 Task: Create a section Code Captains and in the section, add a milestone Software Testing Process Improvement in the project Transpire.
Action: Mouse moved to (69, 420)
Screenshot: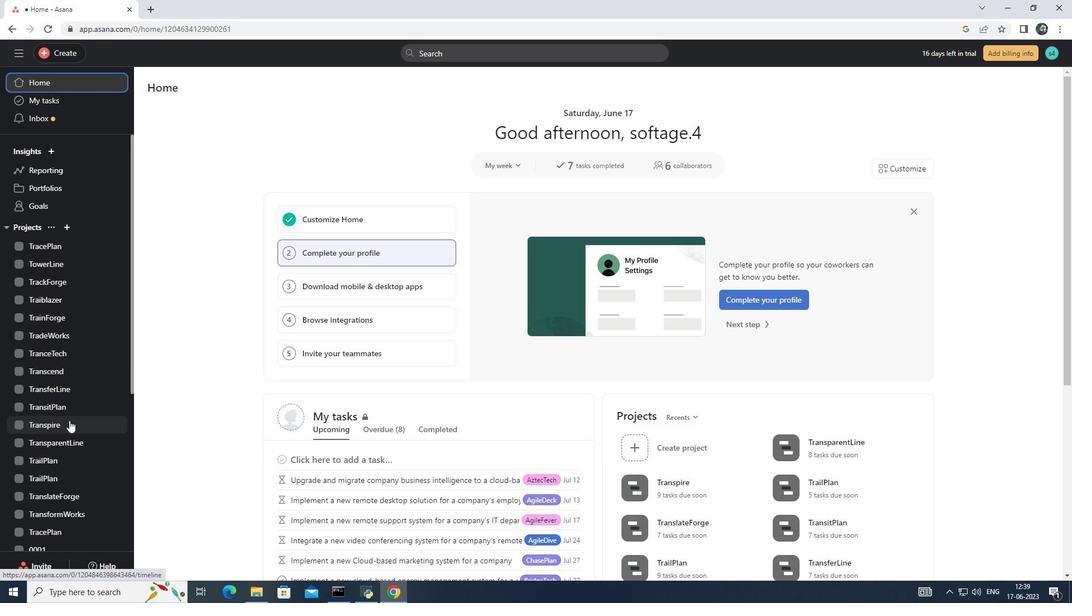 
Action: Mouse pressed left at (69, 420)
Screenshot: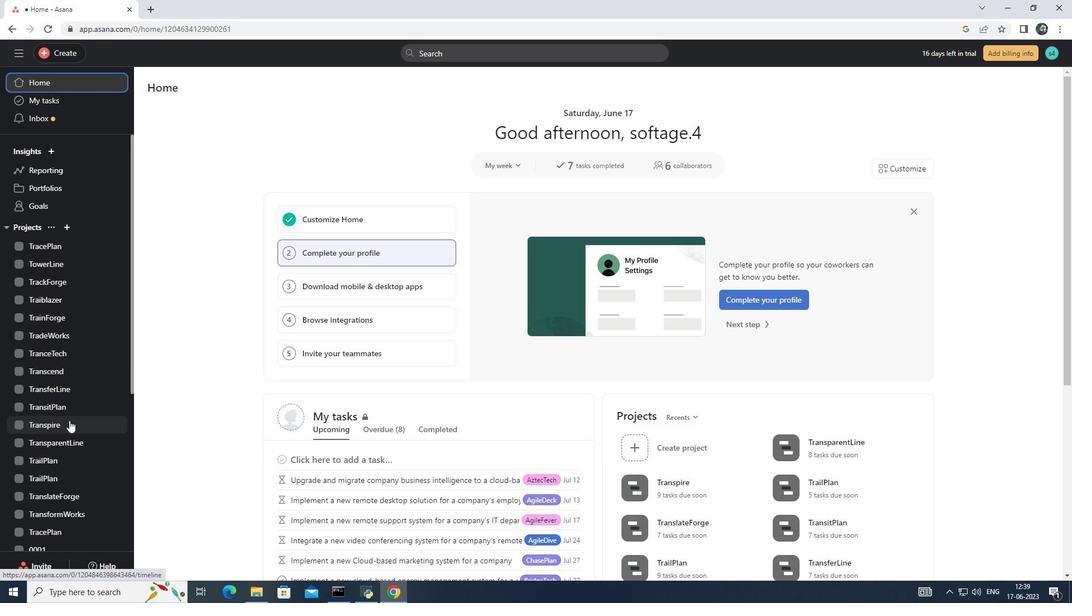 
Action: Mouse moved to (199, 347)
Screenshot: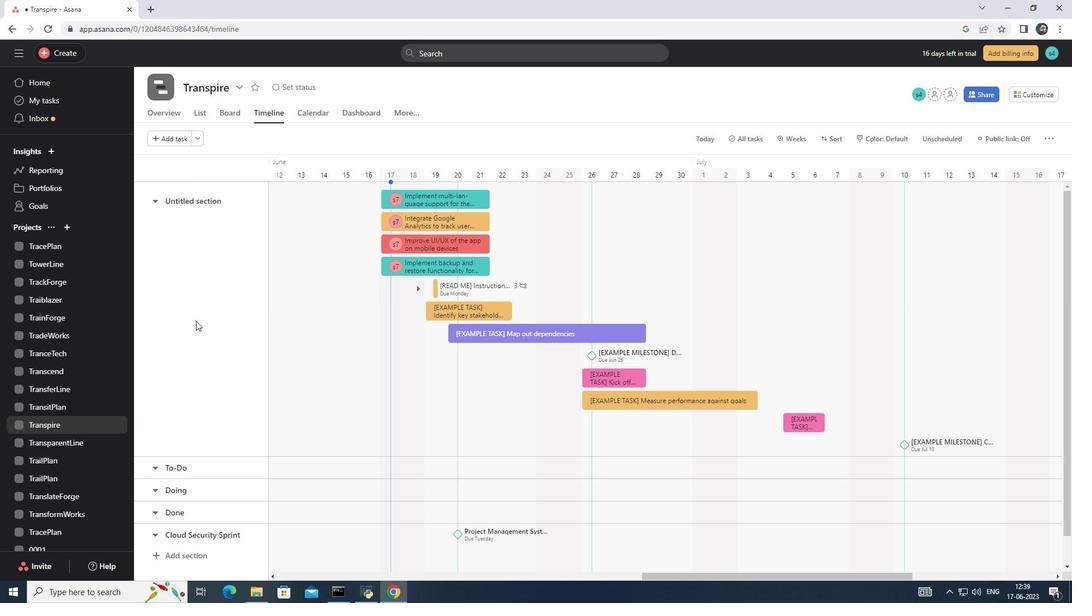 
Action: Mouse scrolled (199, 346) with delta (0, 0)
Screenshot: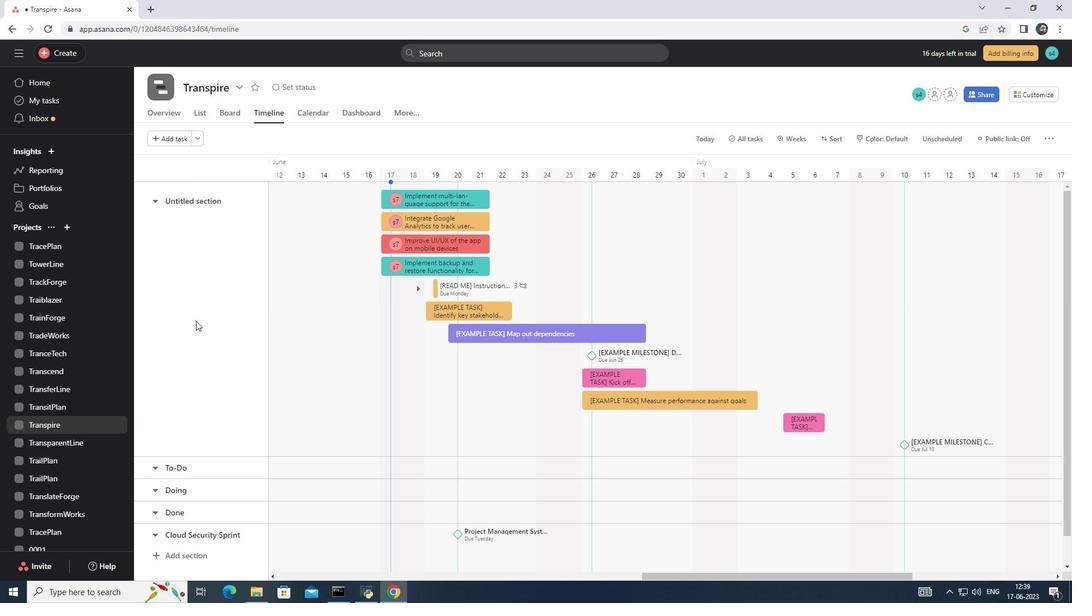 
Action: Mouse moved to (198, 354)
Screenshot: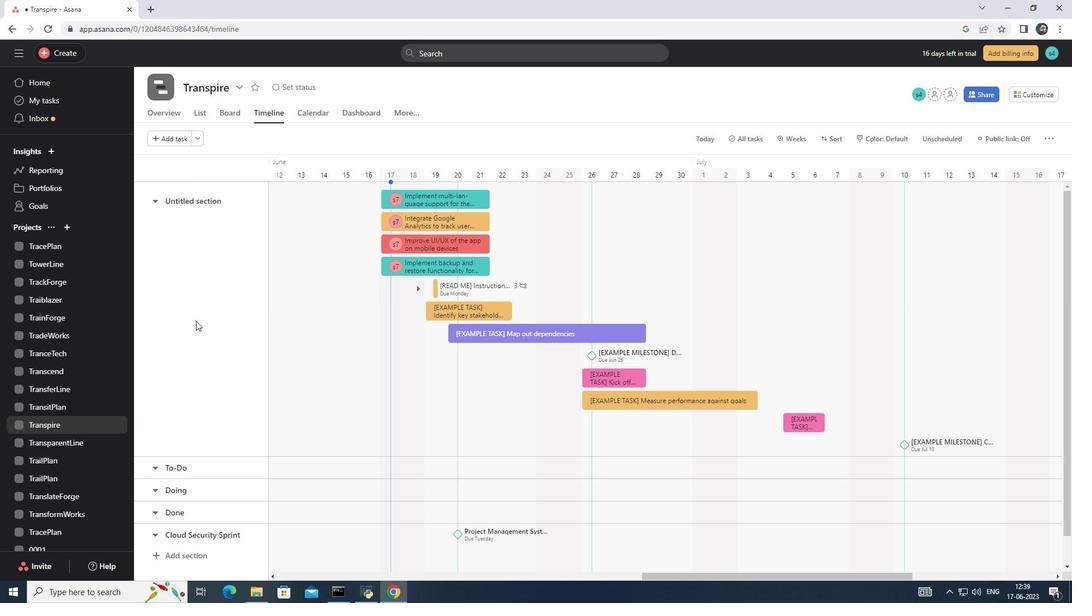
Action: Mouse scrolled (198, 351) with delta (0, 0)
Screenshot: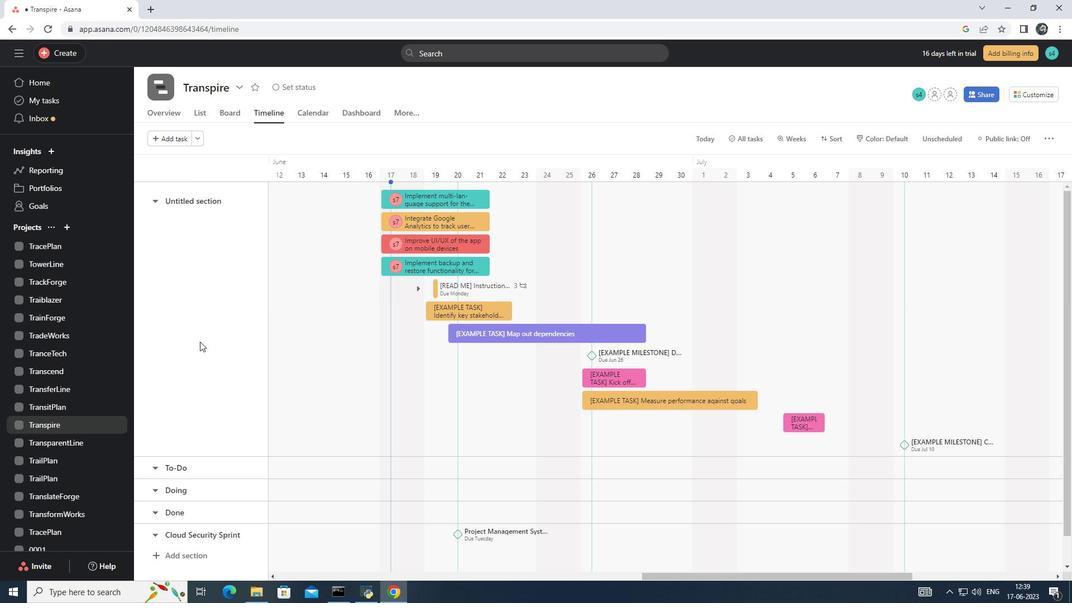 
Action: Mouse moved to (198, 361)
Screenshot: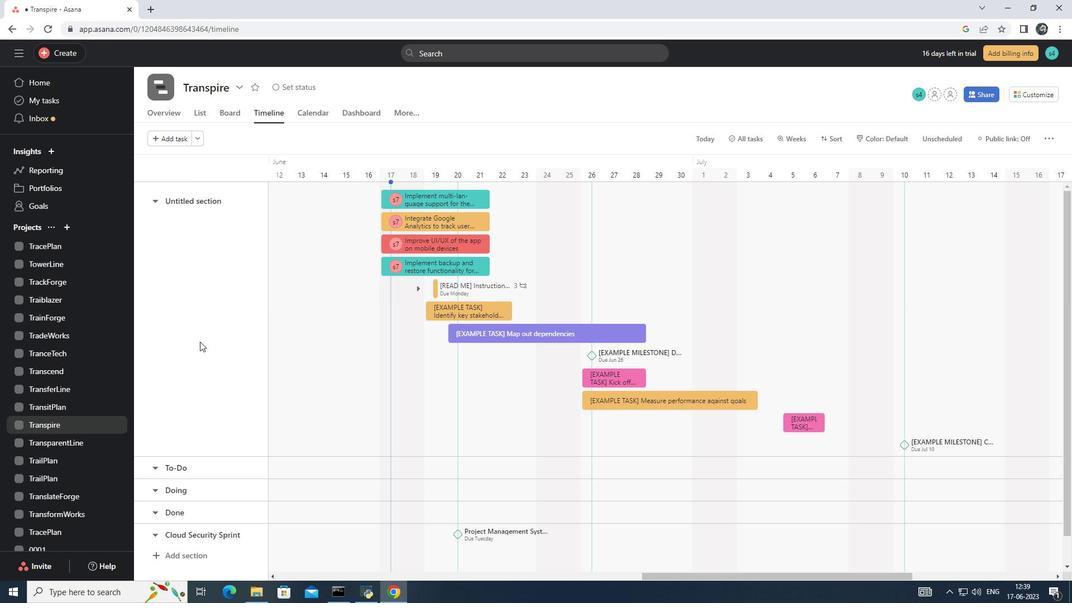 
Action: Mouse scrolled (198, 355) with delta (0, 0)
Screenshot: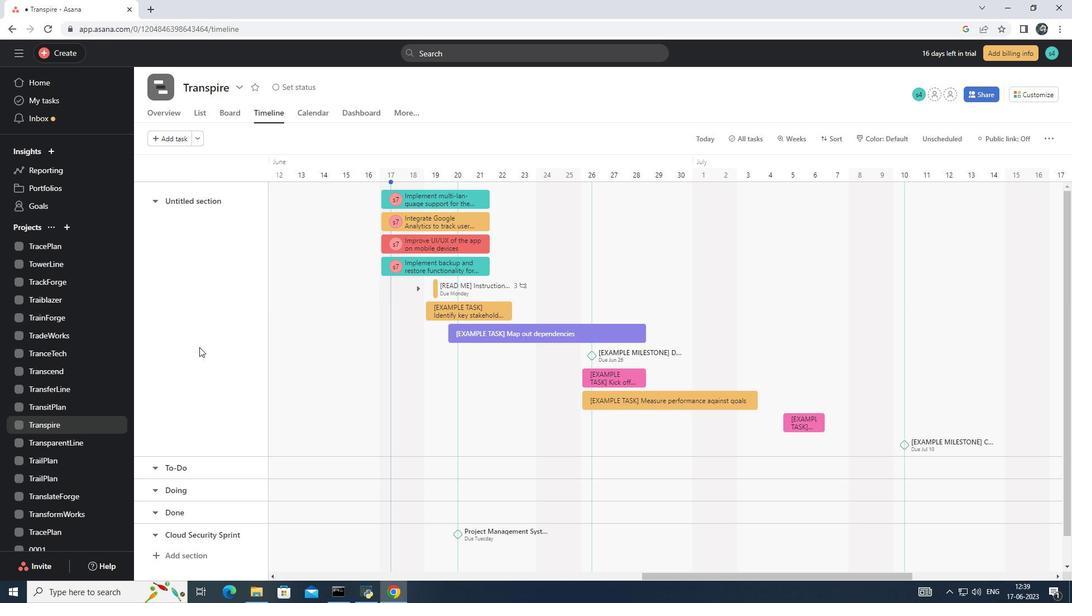 
Action: Mouse moved to (199, 363)
Screenshot: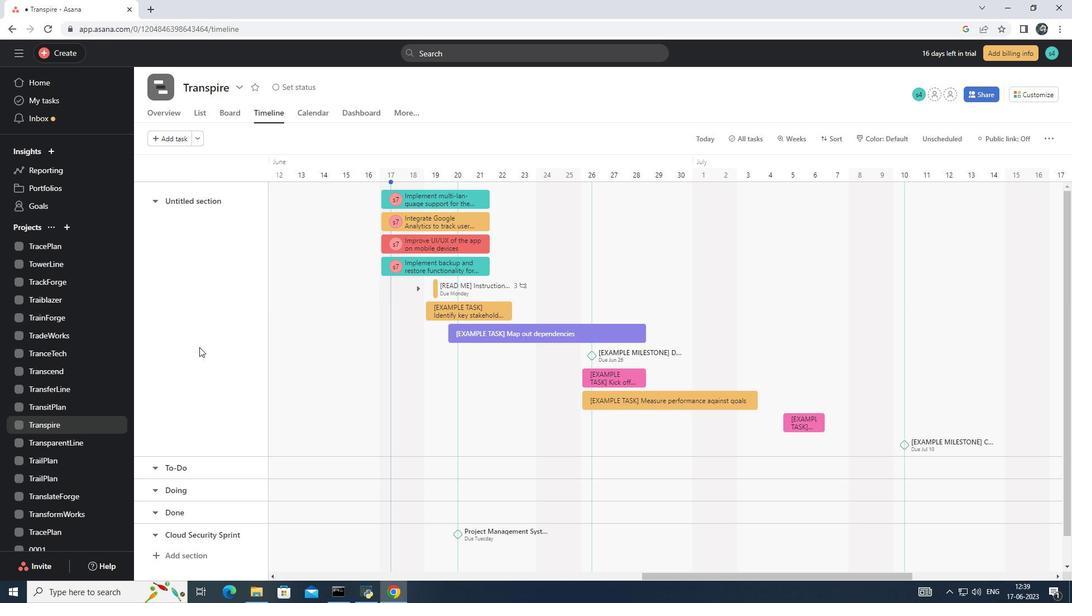 
Action: Mouse scrolled (199, 361) with delta (0, 0)
Screenshot: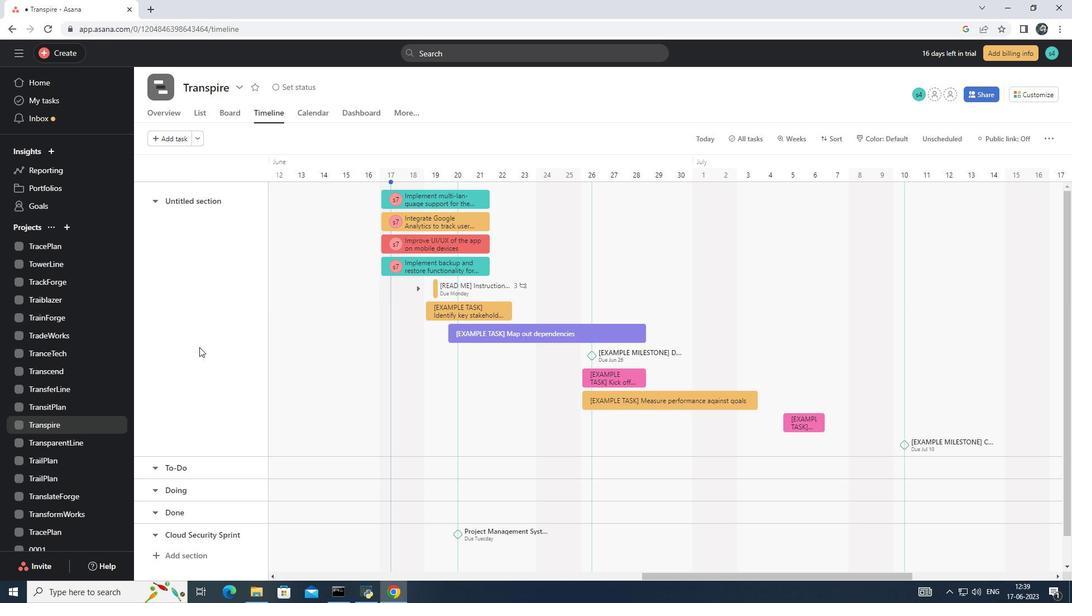 
Action: Mouse moved to (191, 518)
Screenshot: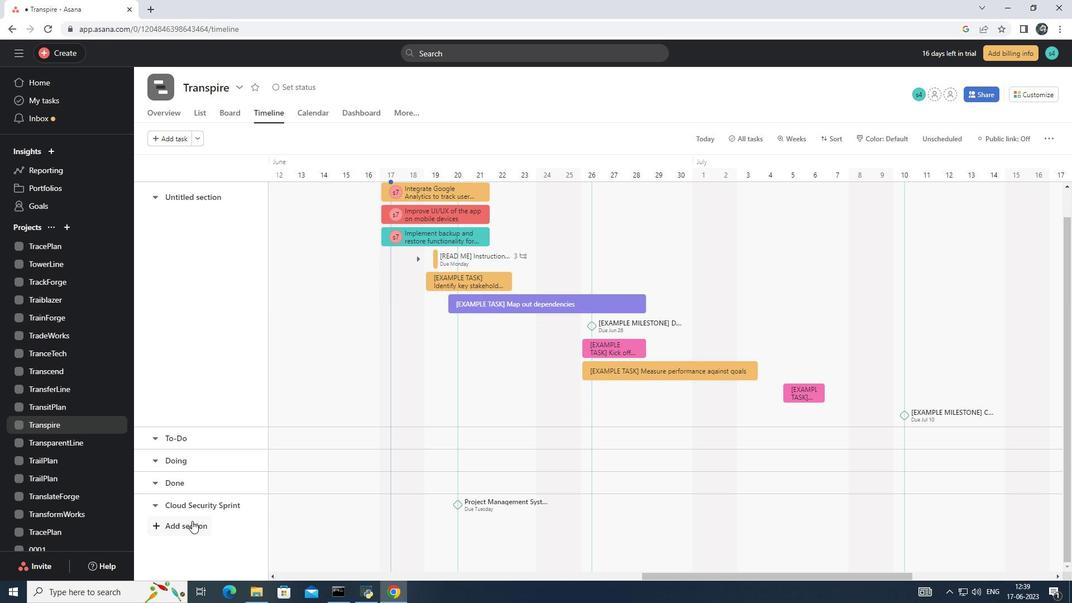 
Action: Mouse pressed left at (191, 518)
Screenshot: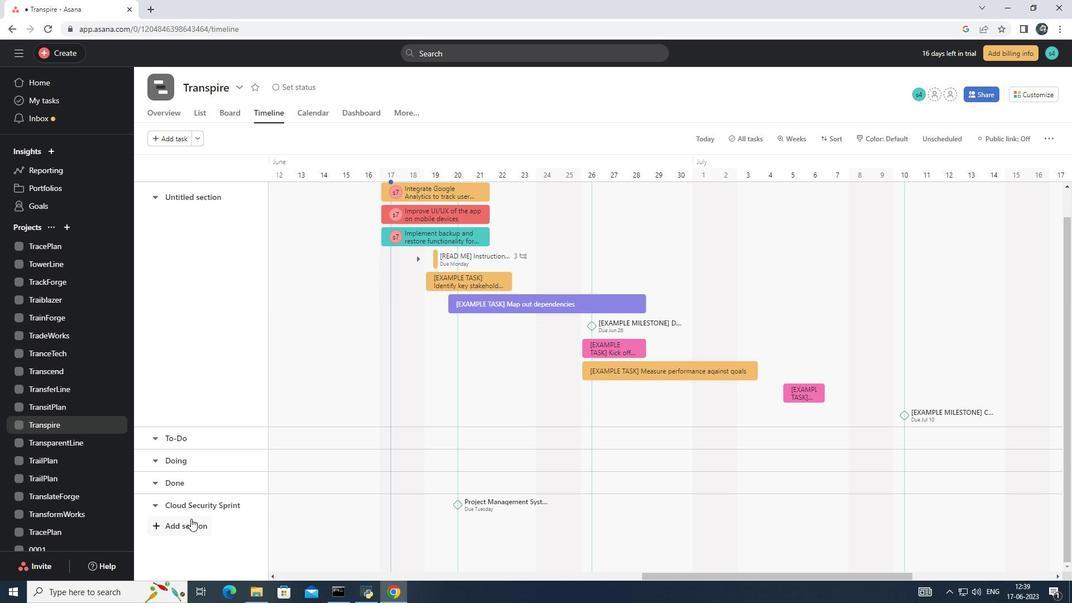 
Action: Mouse moved to (187, 524)
Screenshot: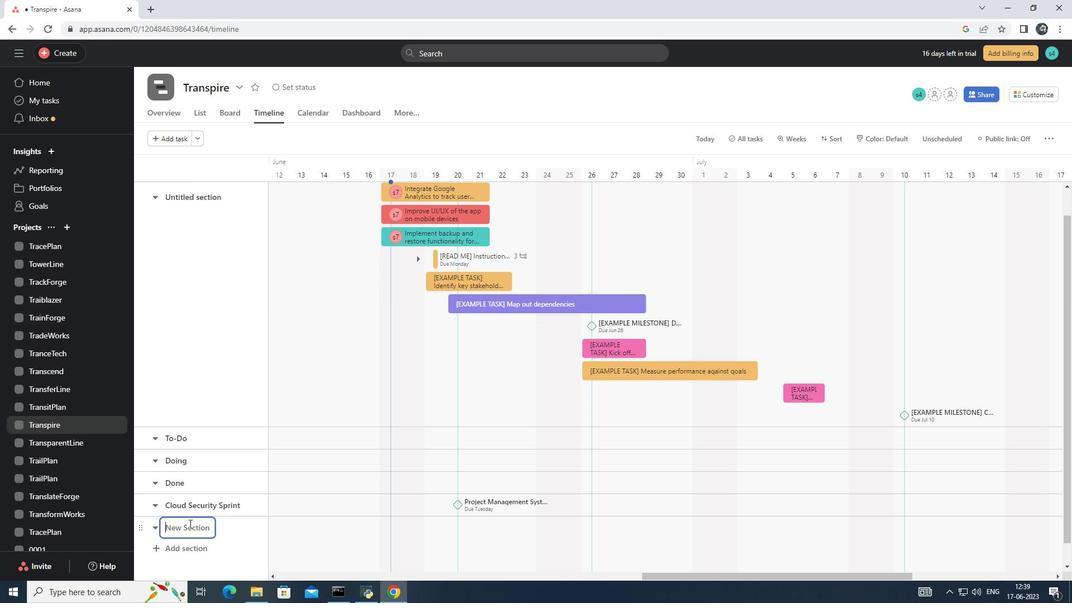 
Action: Mouse pressed left at (187, 524)
Screenshot: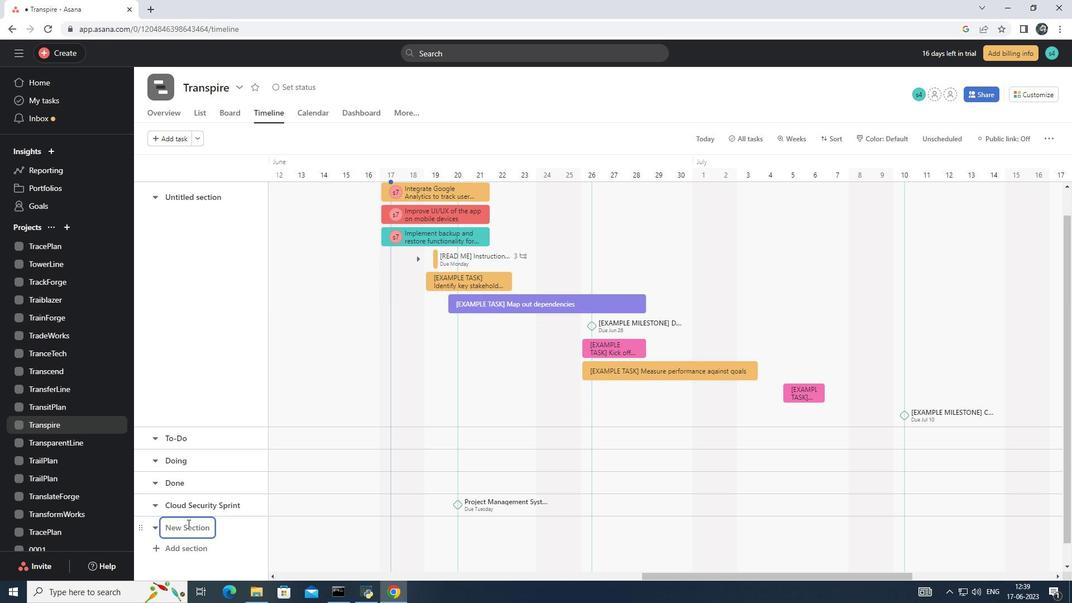 
Action: Key pressed <Key.shift>Code<Key.space><Key.shift>Captains
Screenshot: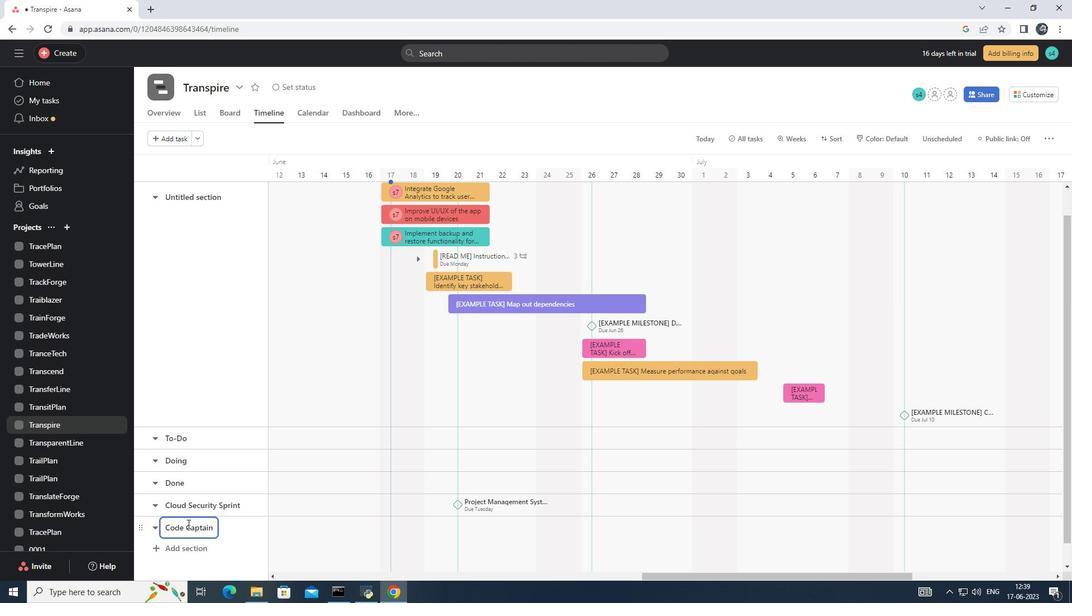
Action: Mouse moved to (194, 518)
Screenshot: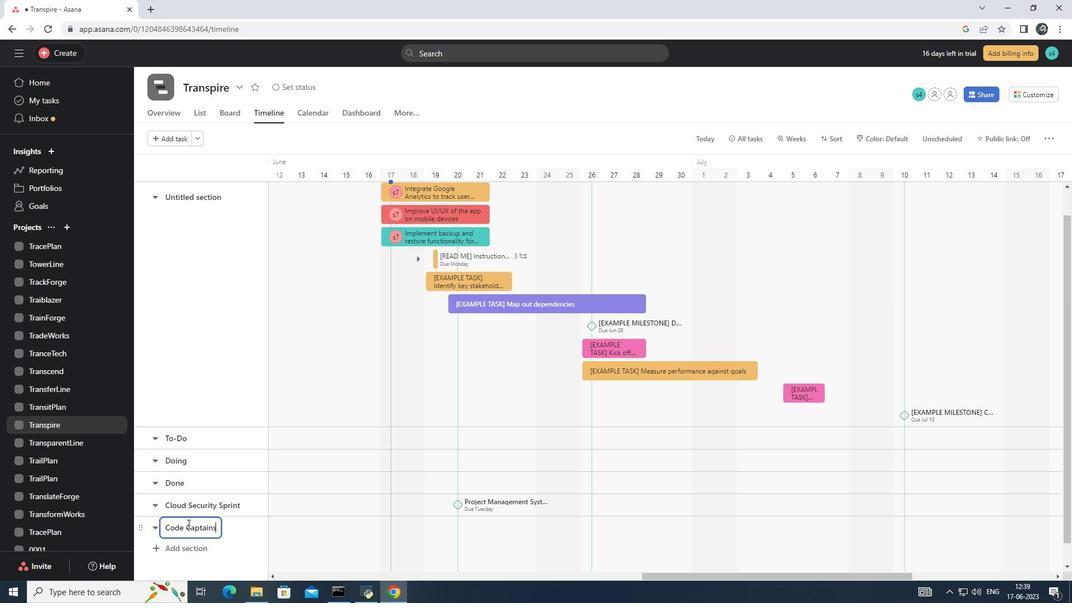 
Action: Key pressed <Key.enter>
Screenshot: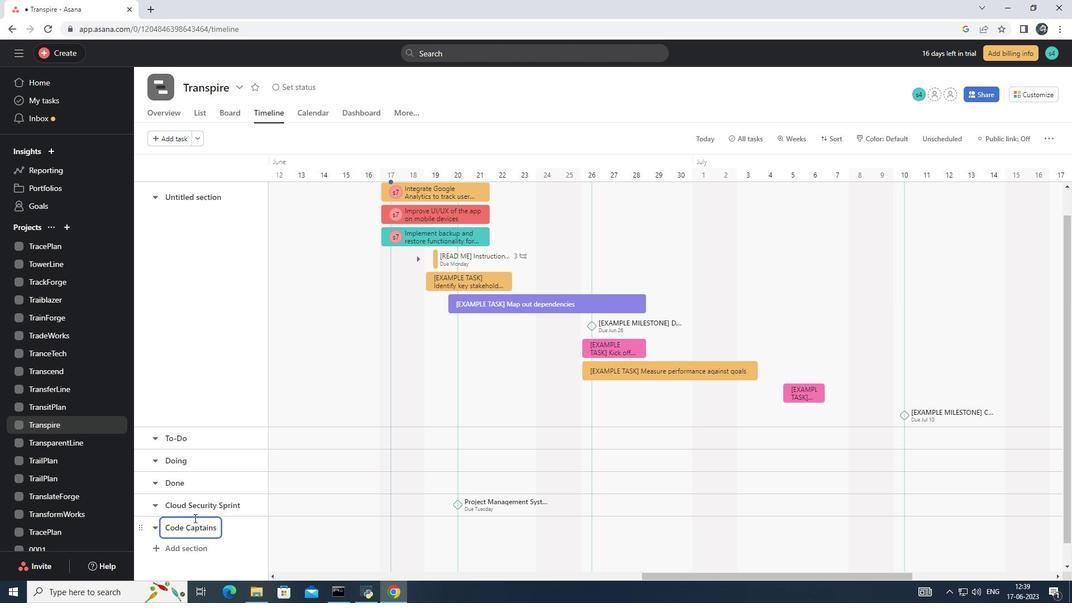 
Action: Mouse moved to (364, 530)
Screenshot: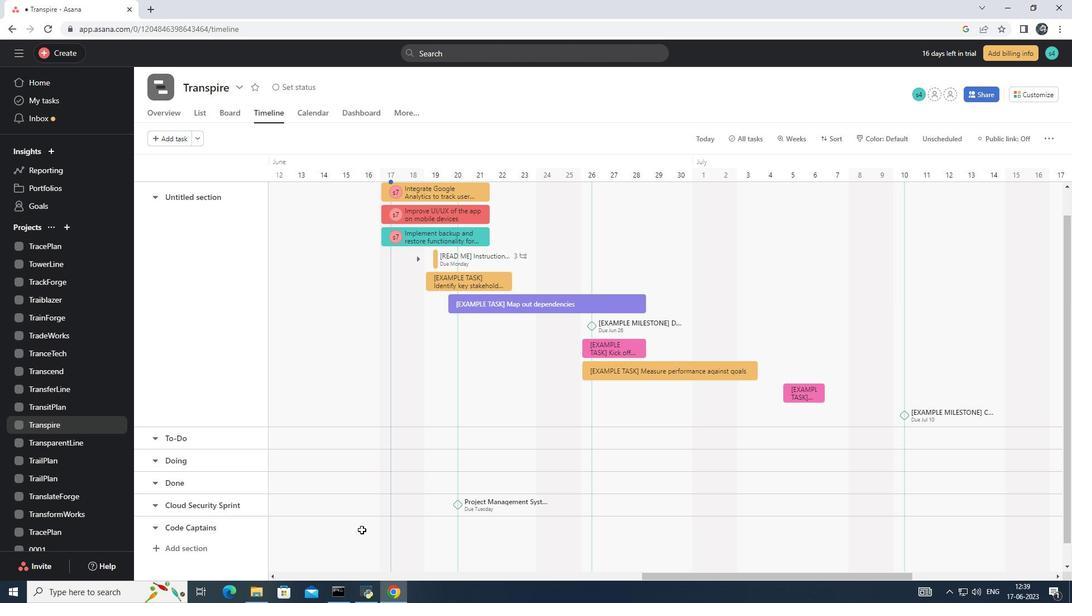 
Action: Mouse pressed left at (364, 530)
Screenshot: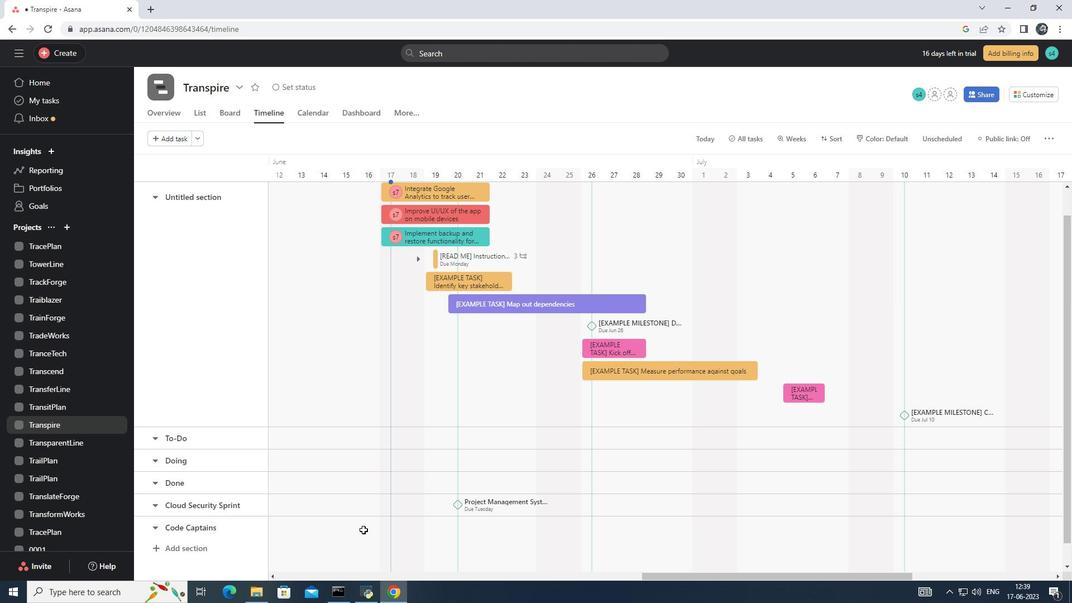 
Action: Mouse moved to (364, 530)
Screenshot: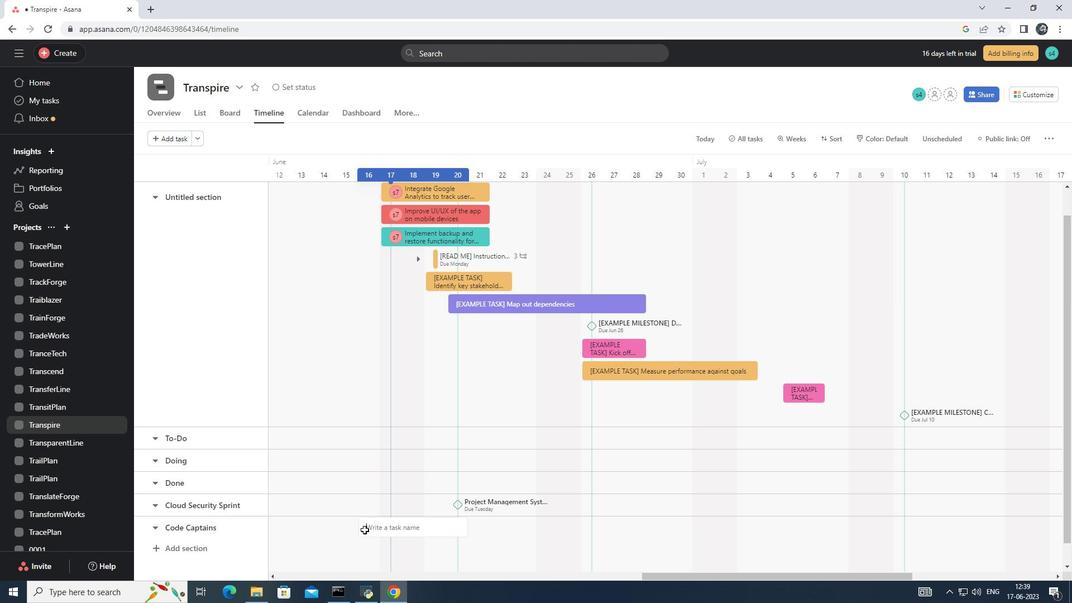 
Action: Key pressed <Key.shift>Software<Key.space><Key.shift>Testing<Key.space><Key.shift>Process<Key.space><Key.shift>Improvement<Key.enter>
Screenshot: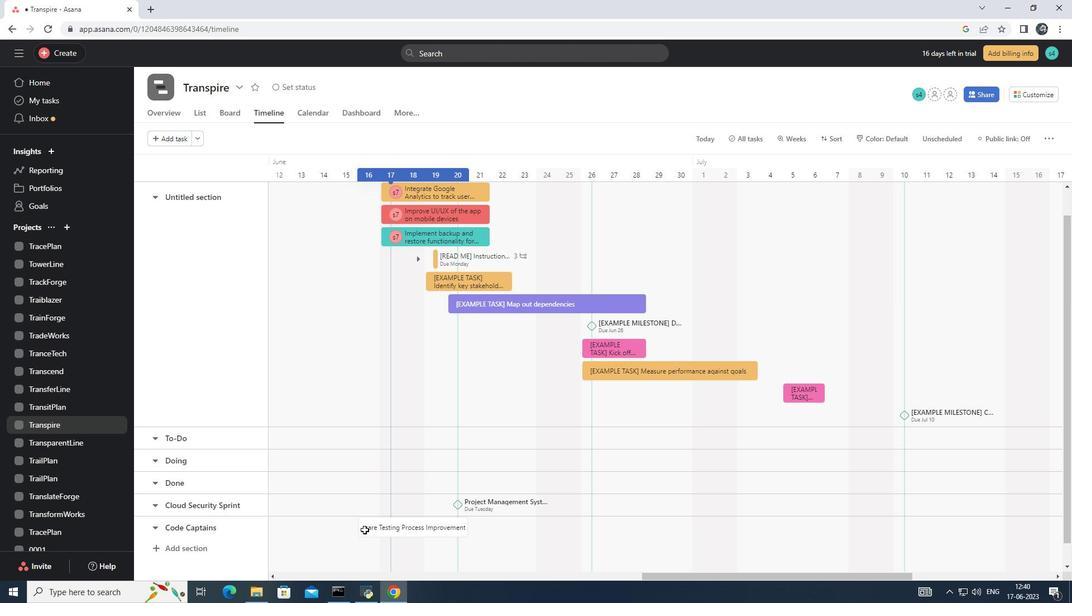 
Action: Mouse moved to (414, 524)
Screenshot: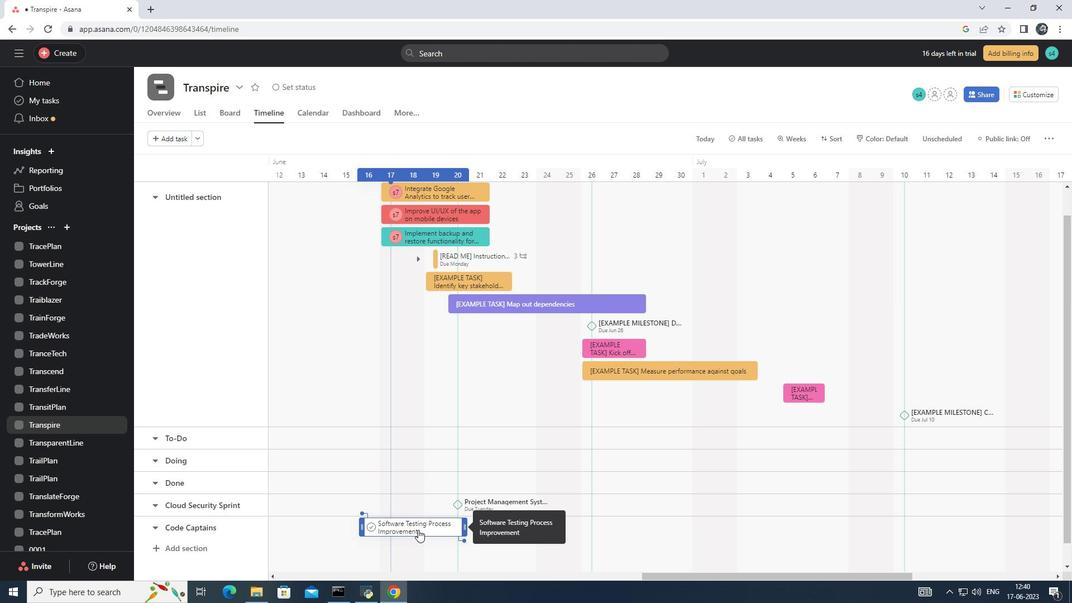 
Action: Mouse pressed right at (414, 524)
Screenshot: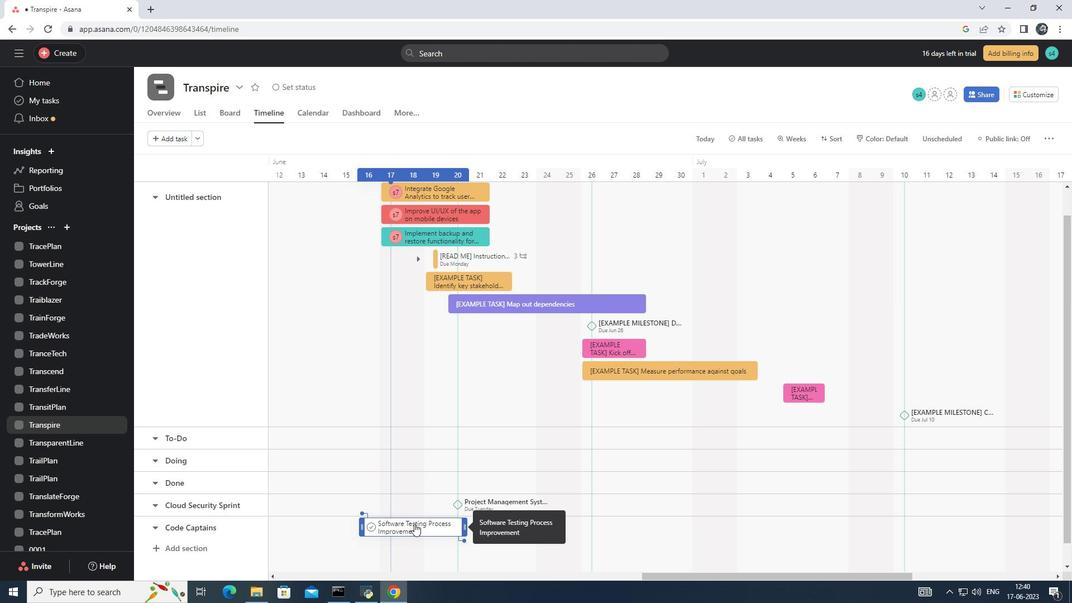 
Action: Mouse moved to (452, 464)
Screenshot: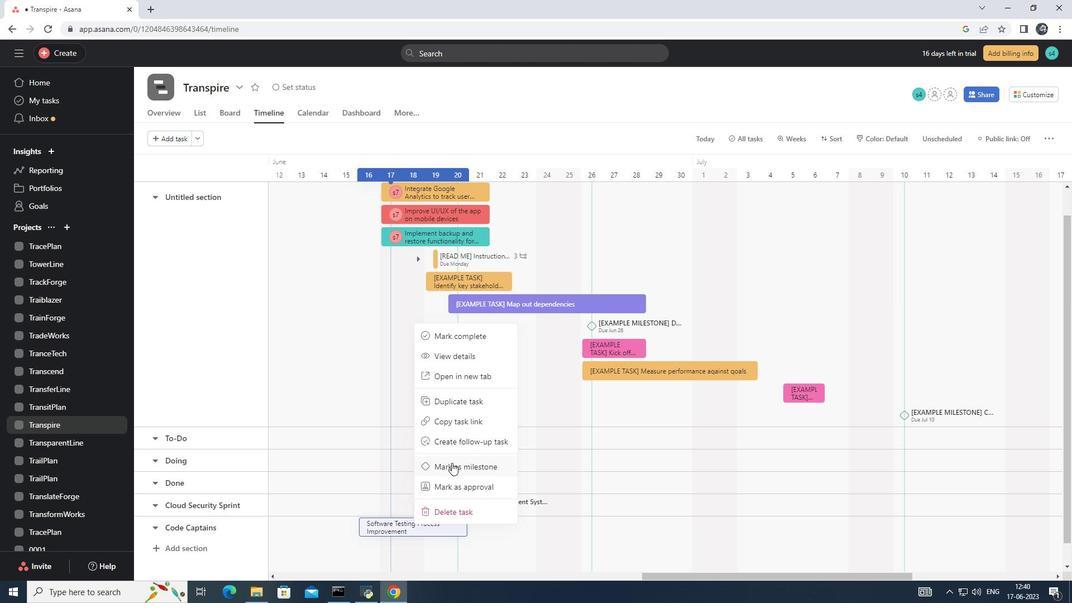 
Action: Mouse pressed left at (452, 464)
Screenshot: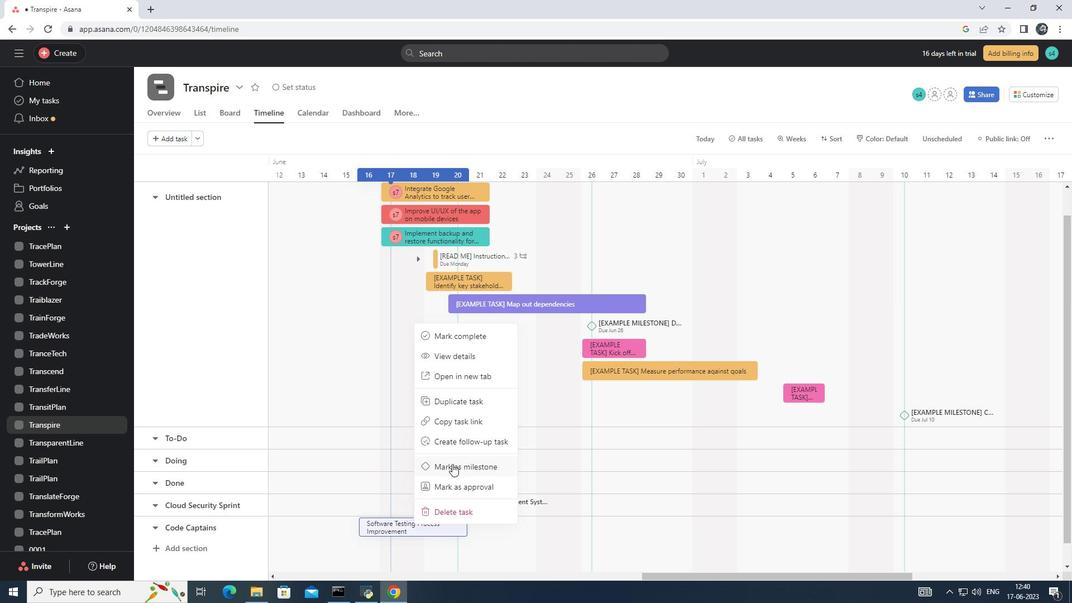 
Action: Mouse moved to (406, 550)
Screenshot: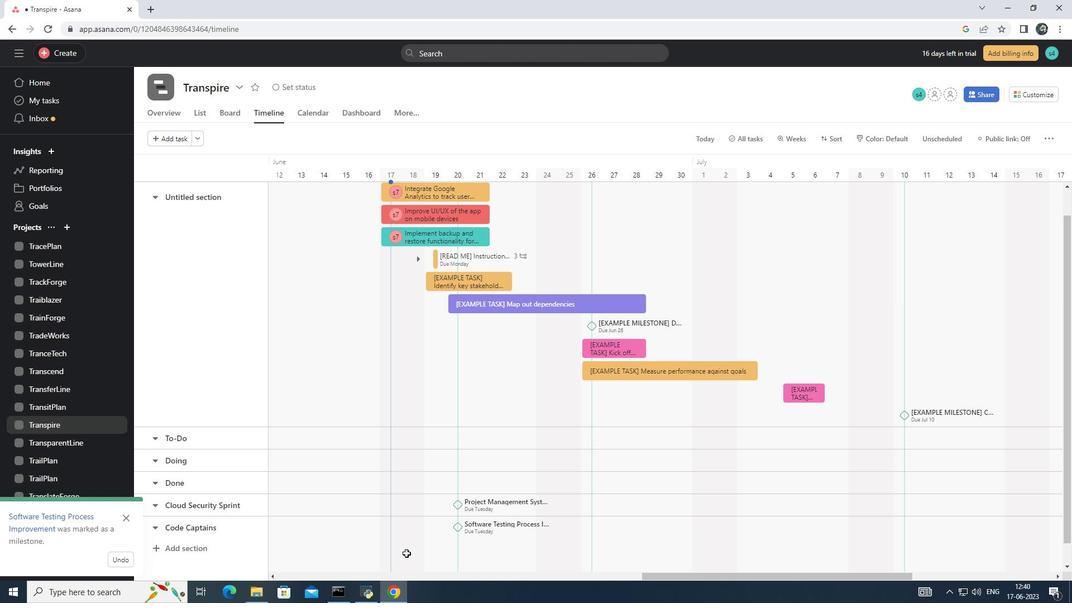 
